 Task: Create a section Code Crusade and in the section, add a milestone Software as a Service Implementation in the project TricklePlan.
Action: Mouse moved to (40, 317)
Screenshot: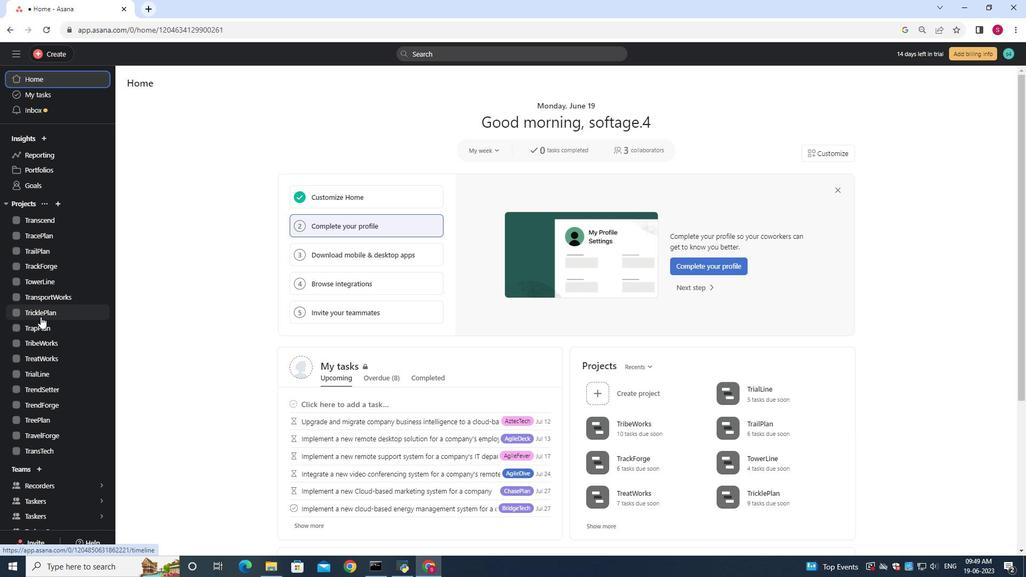 
Action: Mouse pressed left at (40, 317)
Screenshot: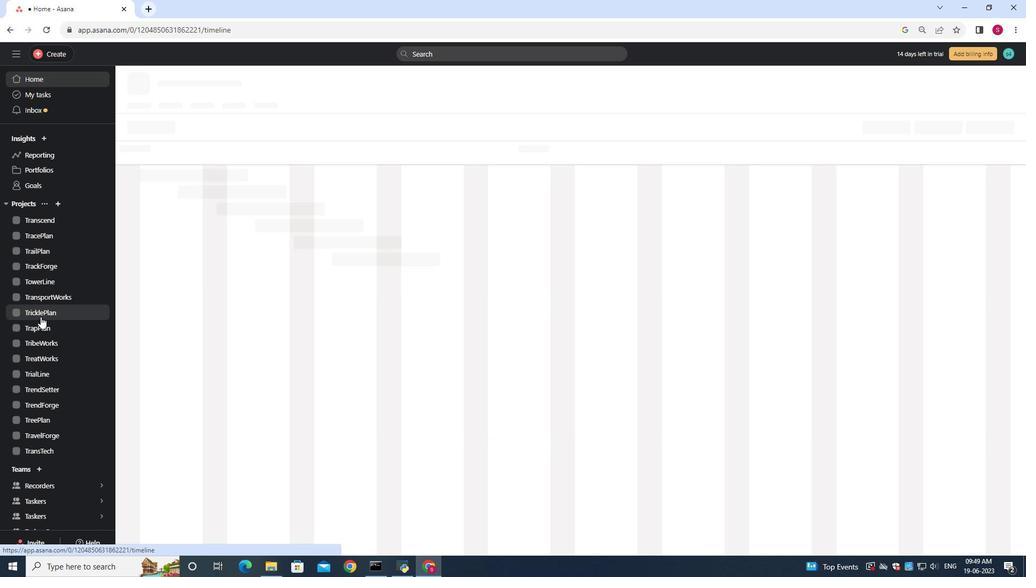
Action: Mouse moved to (168, 128)
Screenshot: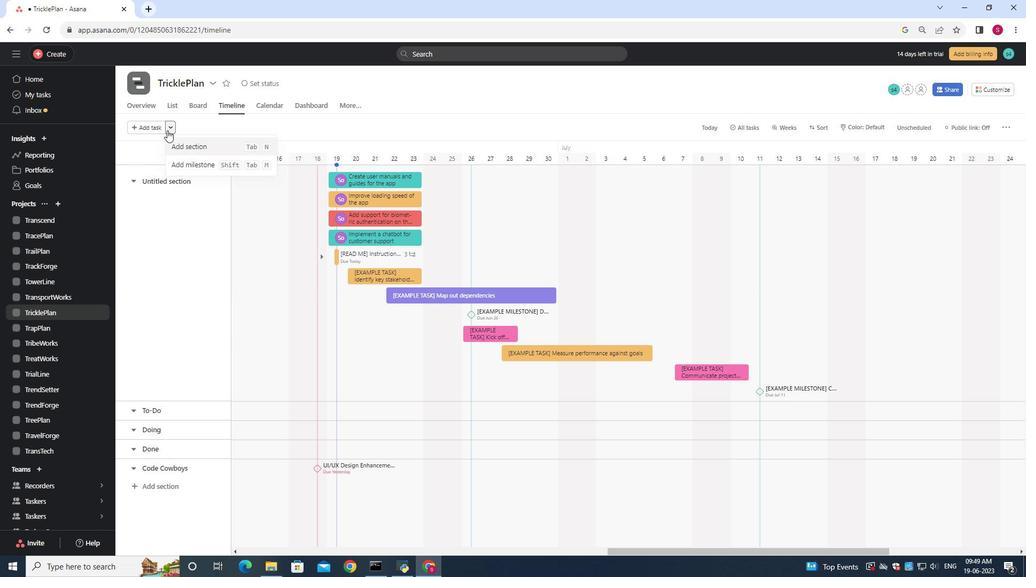 
Action: Mouse pressed left at (168, 128)
Screenshot: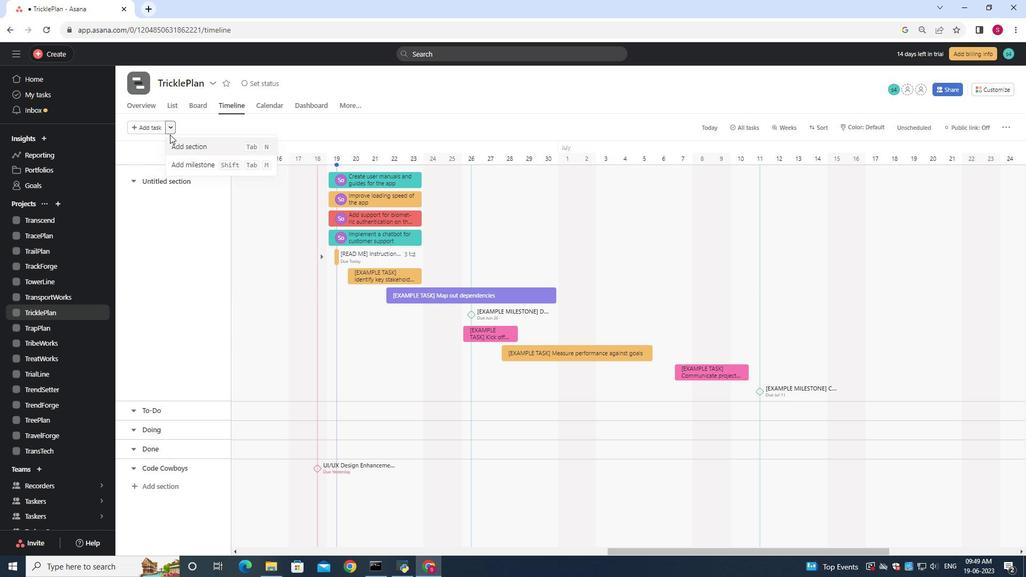 
Action: Mouse moved to (173, 145)
Screenshot: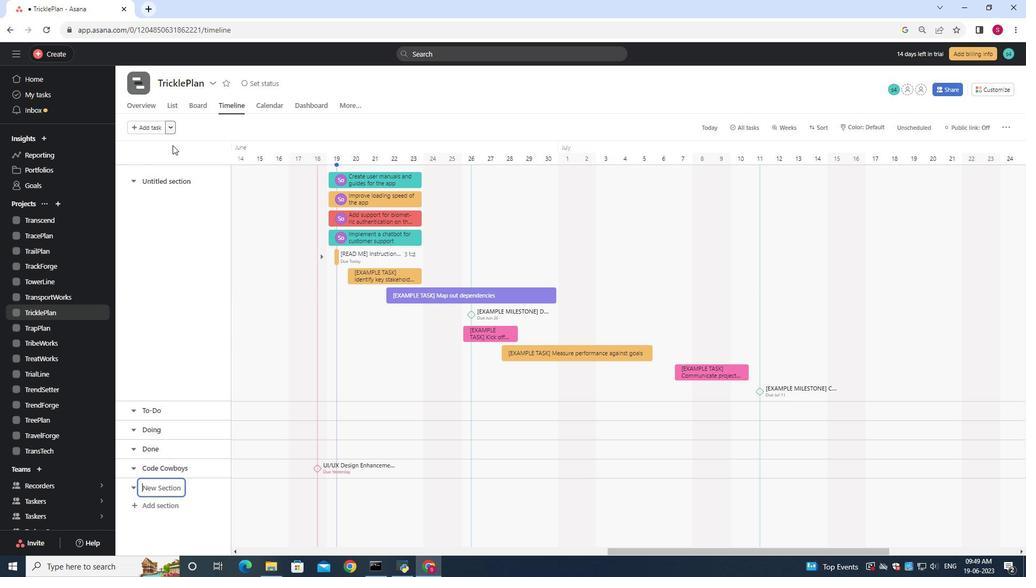 
Action: Mouse pressed left at (173, 145)
Screenshot: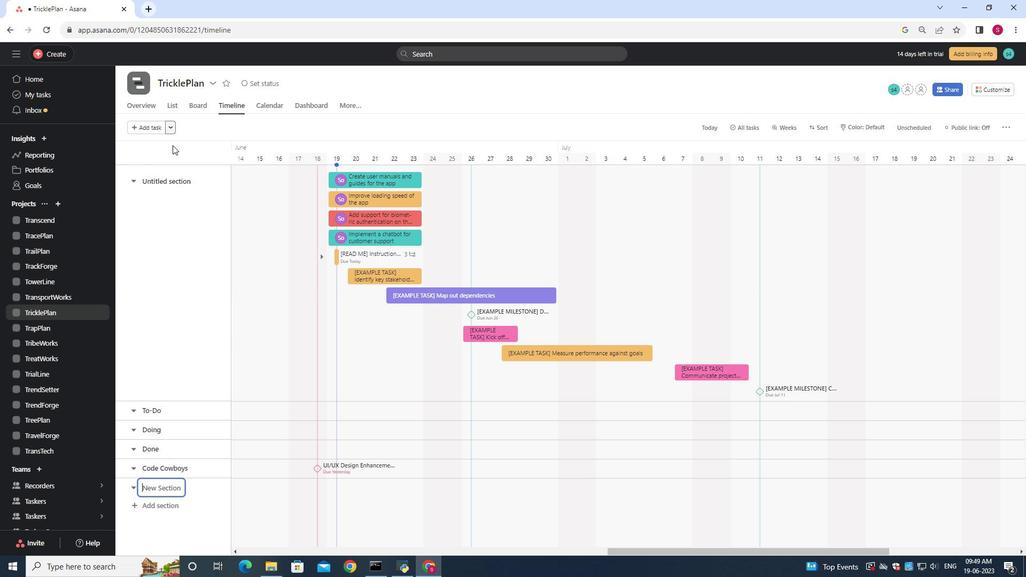 
Action: Mouse moved to (5, 174)
Screenshot: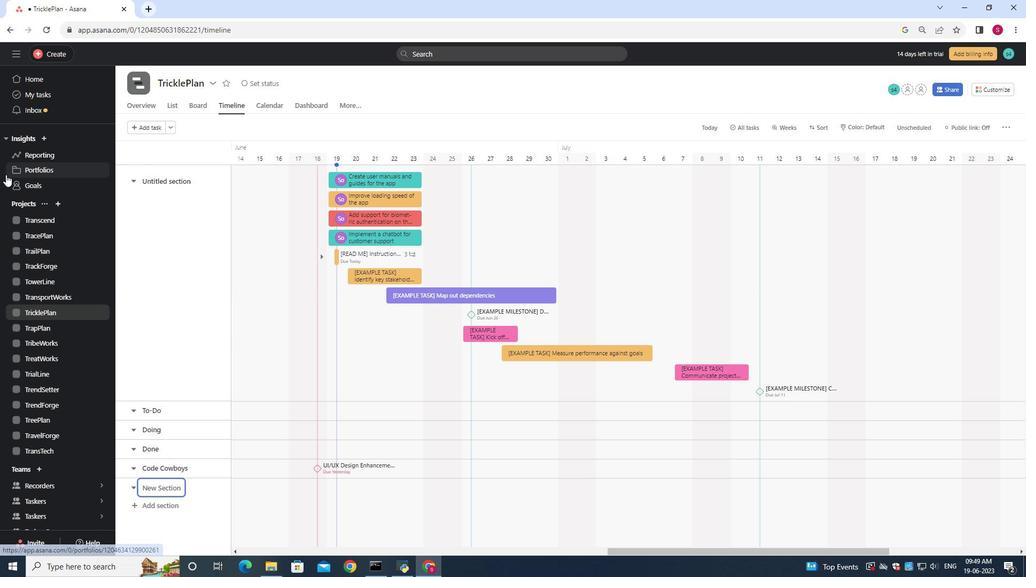 
Action: Key pressed <Key.shift>Code<Key.space><Key.shift><Key.shift><Key.shift><Key.shift><Key.shift><Key.shift><Key.shift><Key.shift><Key.shift><Key.shift><Key.shift><Key.shift><Key.shift><Key.shift><Key.shift><Key.shift><Key.shift><Key.shift><Key.shift><Key.shift><Key.shift><Key.shift><Key.shift><Key.shift><Key.shift><Key.shift><Key.shift><Key.shift><Key.shift><Key.shift><Key.shift><Key.shift><Key.shift><Key.shift><Key.shift><Key.shift><Key.shift><Key.shift><Key.shift><Key.shift><Key.shift><Key.shift><Key.shift><Key.shift><Key.shift><Key.shift><Key.shift><Key.shift><Key.shift><Key.shift><Key.shift><Key.shift><Key.shift><Key.shift><Key.shift><Key.shift><Key.shift><Key.shift><Key.shift><Key.shift><Key.shift><Key.shift><Key.shift><Key.shift><Key.shift><Key.shift><Key.shift><Key.shift>Crusade
Screenshot: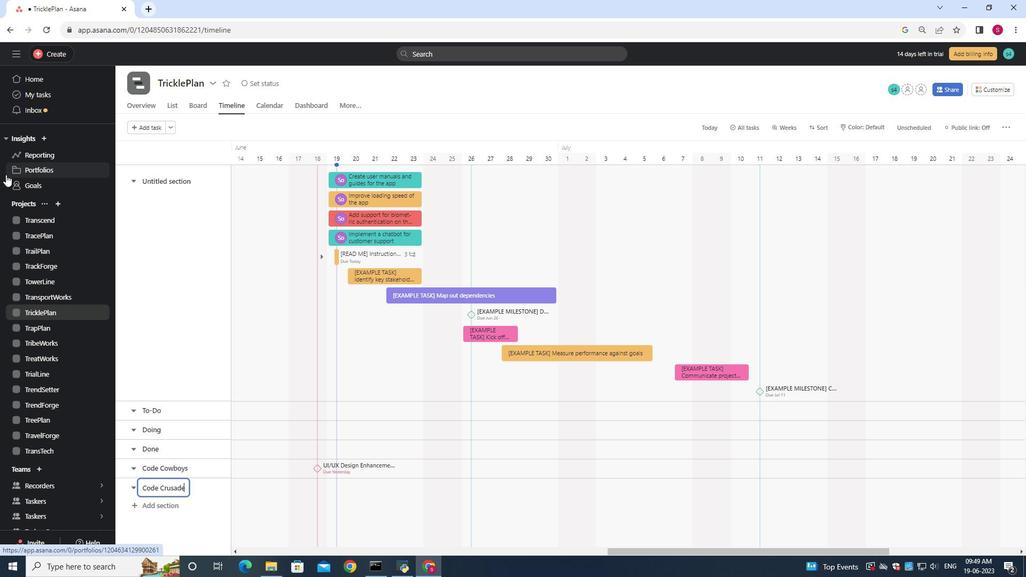 
Action: Mouse moved to (249, 495)
Screenshot: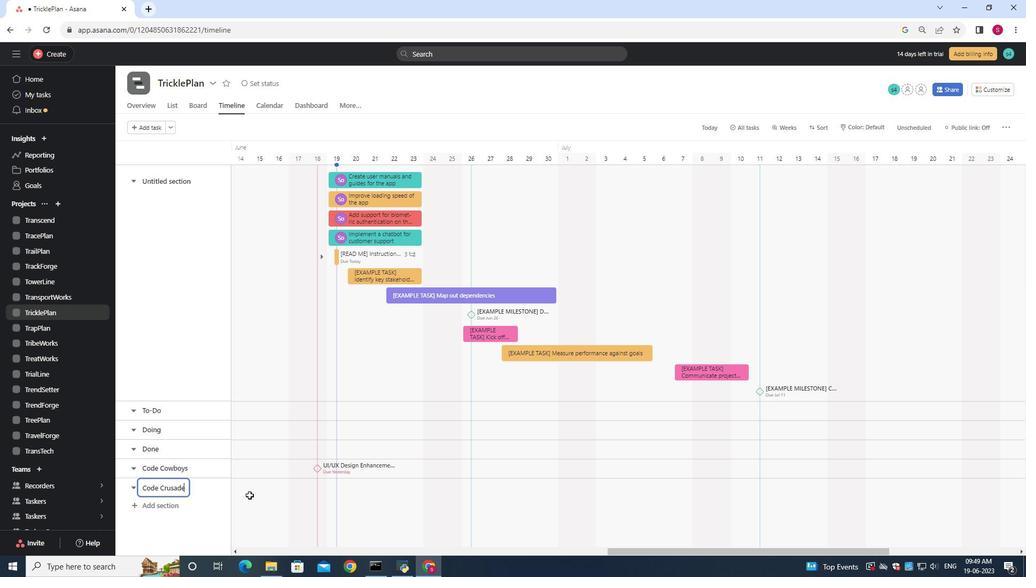 
Action: Mouse pressed left at (249, 495)
Screenshot: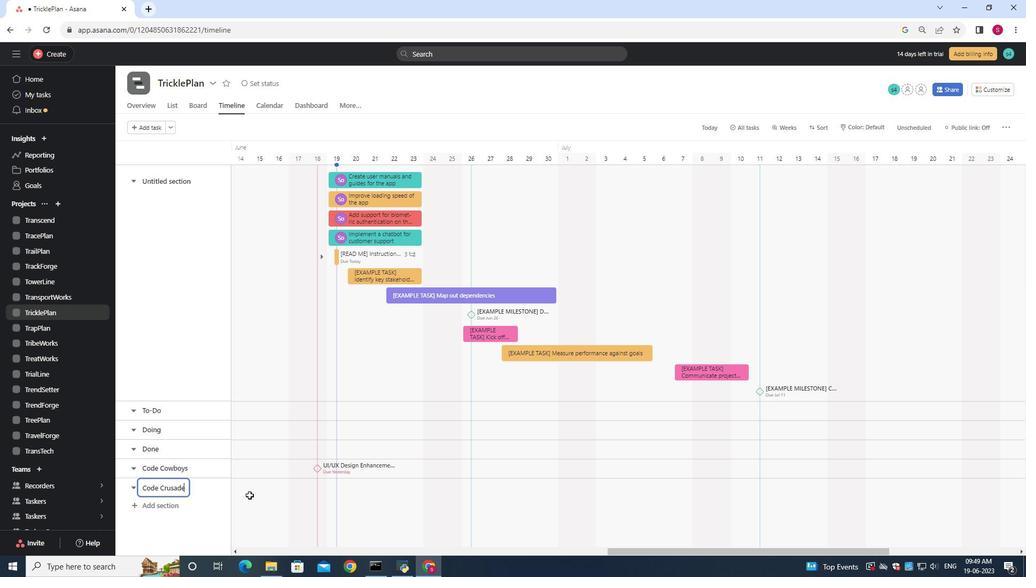 
Action: Mouse moved to (251, 496)
Screenshot: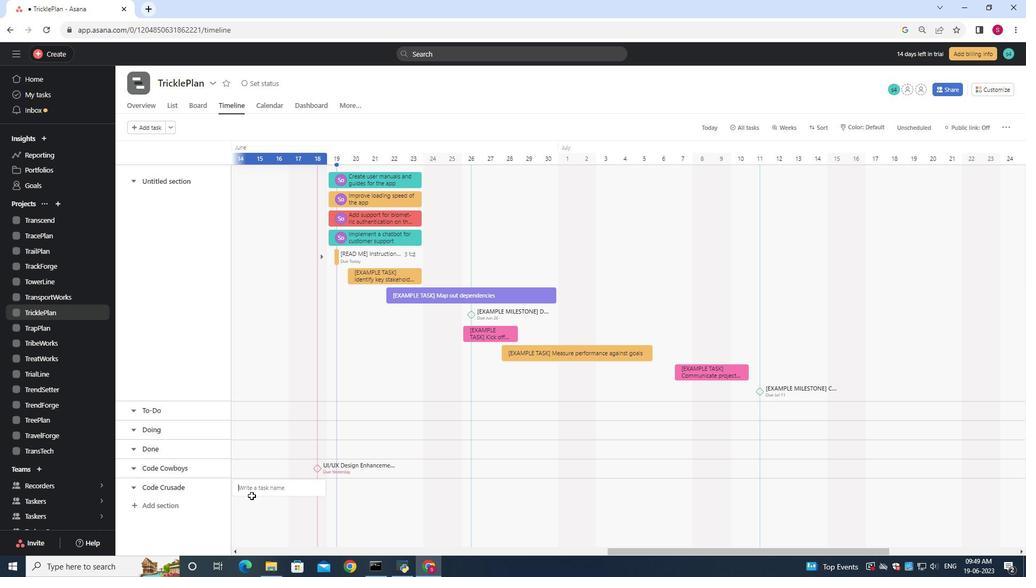 
Action: Key pressed <Key.shift><Key.shift><Key.shift><Key.shift>Softa<Key.backspace>ware<Key.space>as<Key.space>a<Key.space><Key.shift>Service<Key.space><Key.shift>Implementation
Screenshot: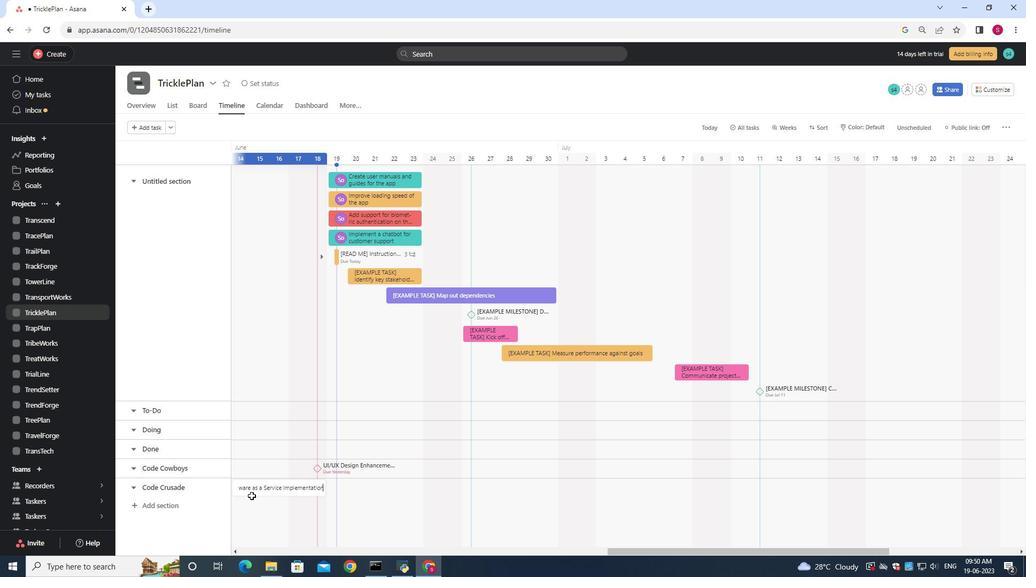 
Action: Mouse moved to (288, 487)
Screenshot: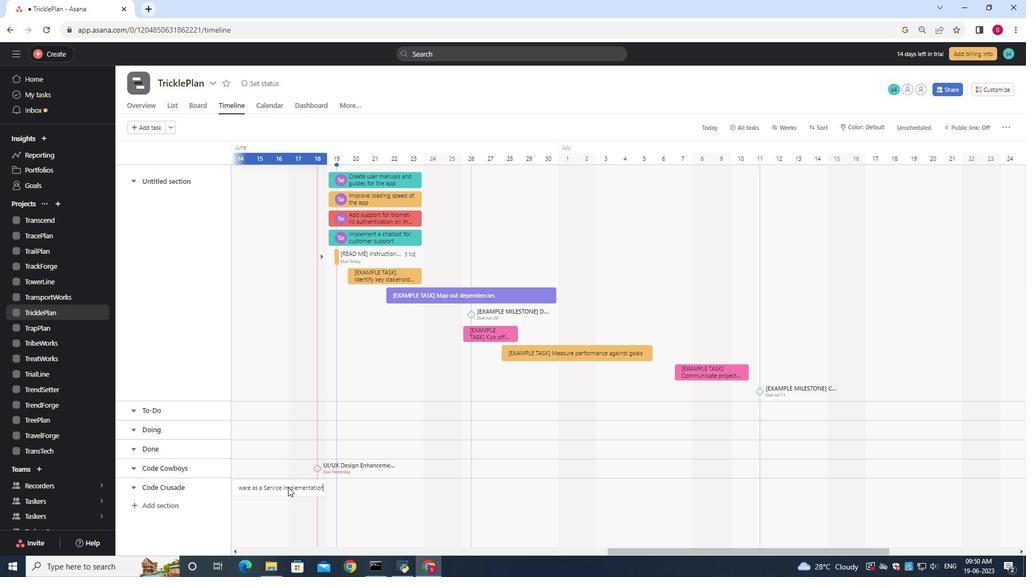 
Action: Mouse pressed right at (288, 487)
Screenshot: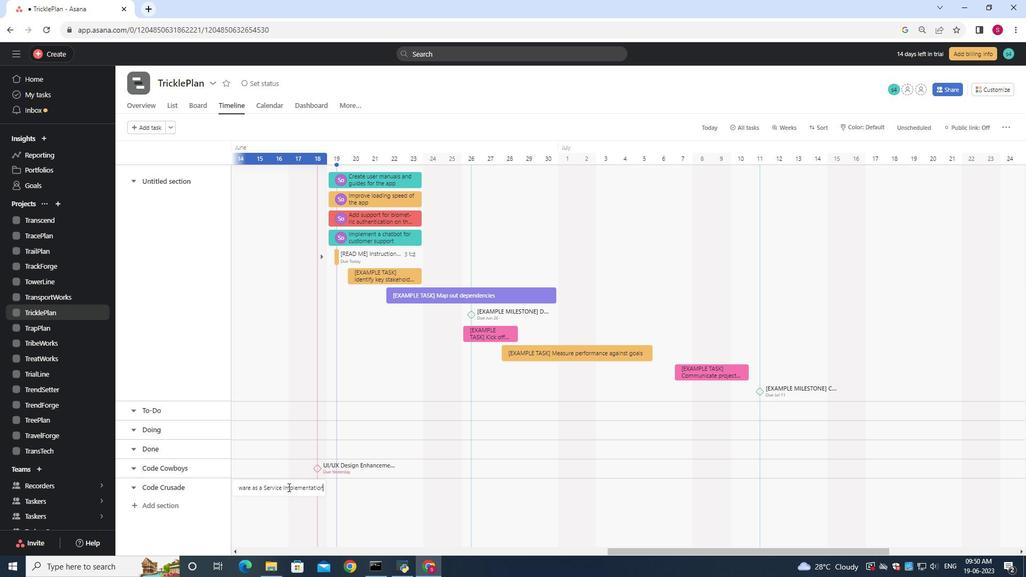 
Action: Mouse moved to (326, 433)
Screenshot: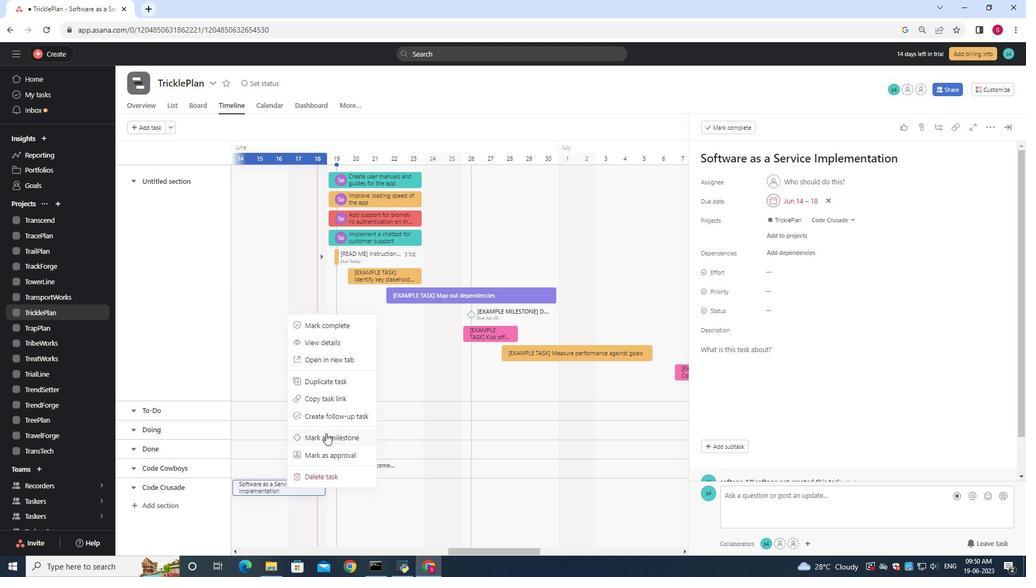 
Action: Mouse pressed left at (326, 433)
Screenshot: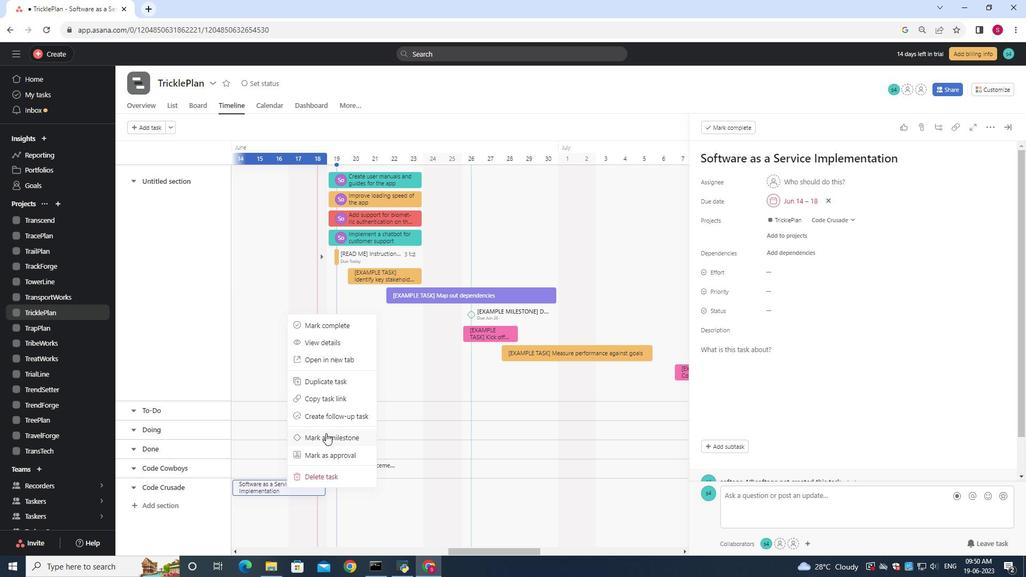 
Action: Mouse moved to (326, 433)
Screenshot: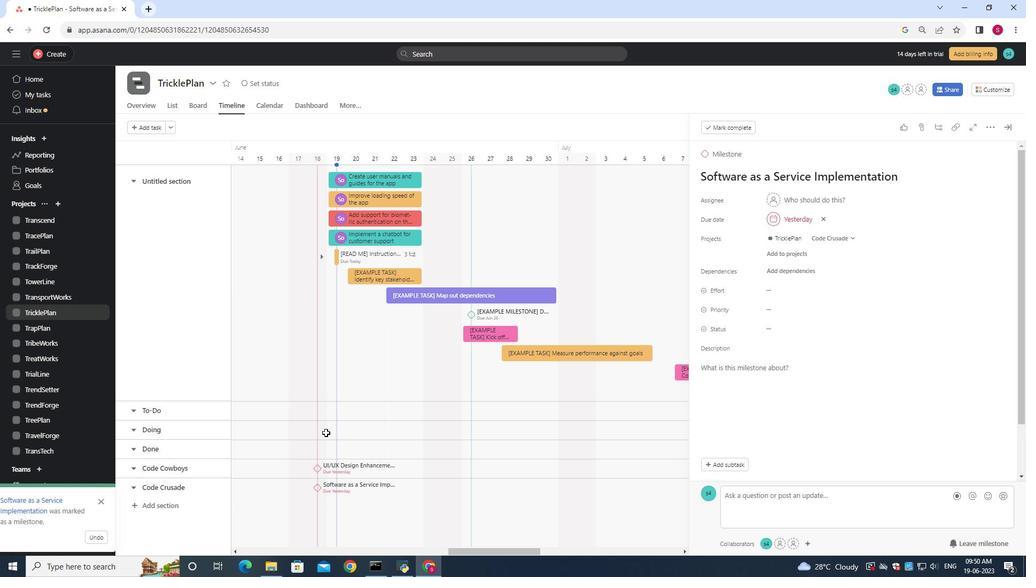 
